 Task: View resources & education resources & education.
Action: Mouse moved to (657, 73)
Screenshot: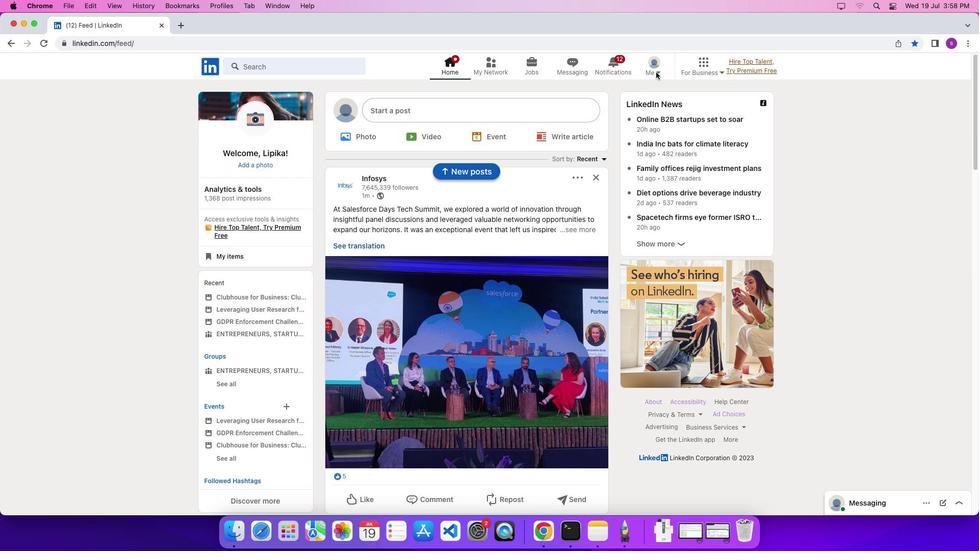 
Action: Mouse pressed left at (657, 73)
Screenshot: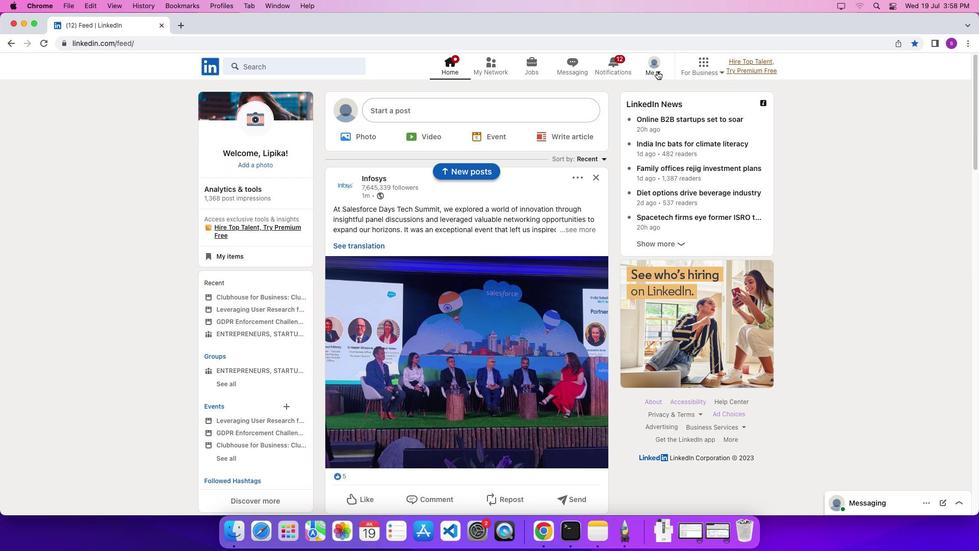 
Action: Mouse moved to (658, 72)
Screenshot: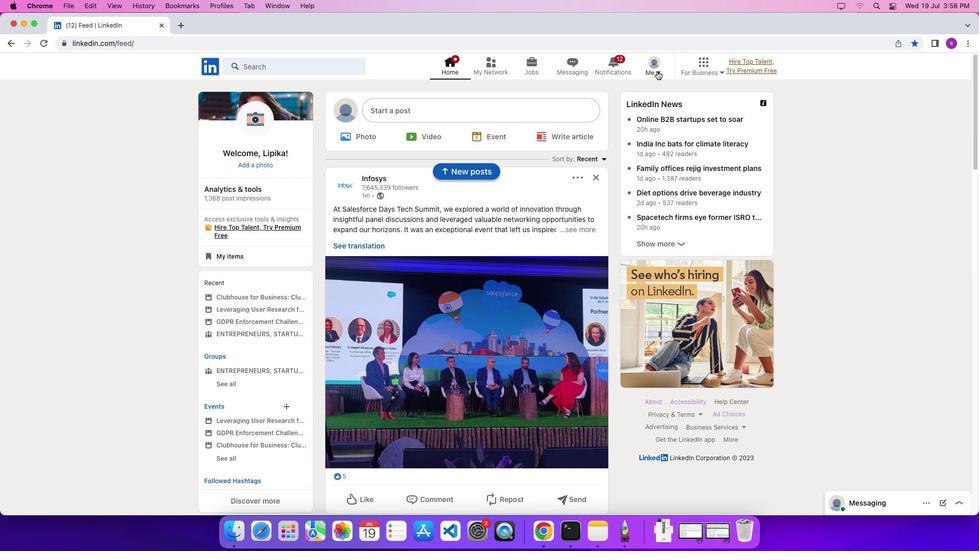 
Action: Mouse pressed left at (658, 72)
Screenshot: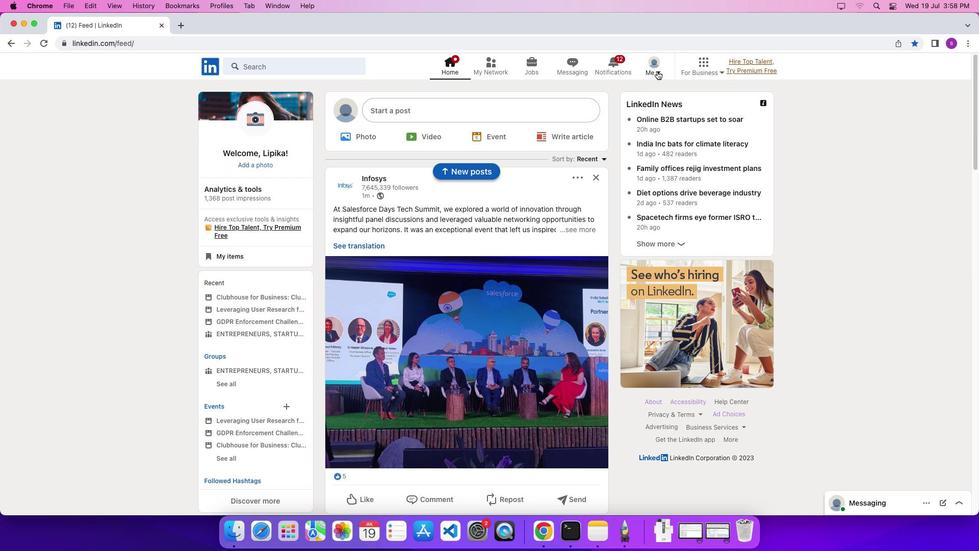 
Action: Mouse moved to (641, 127)
Screenshot: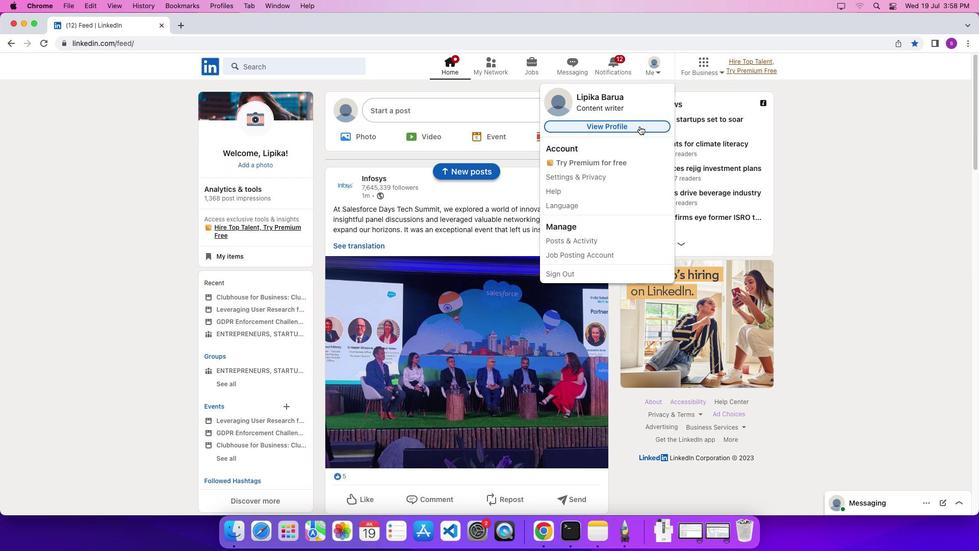 
Action: Mouse pressed left at (641, 127)
Screenshot: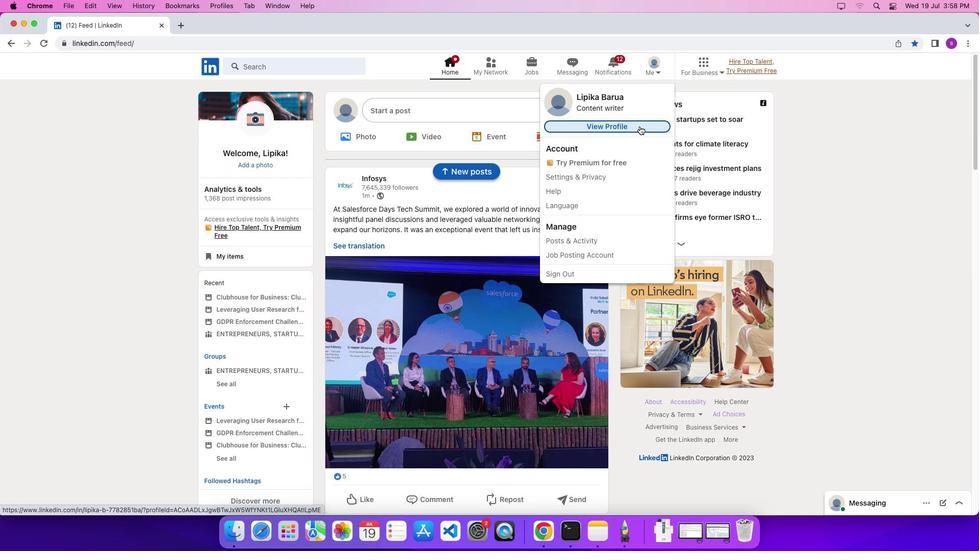 
Action: Mouse moved to (488, 359)
Screenshot: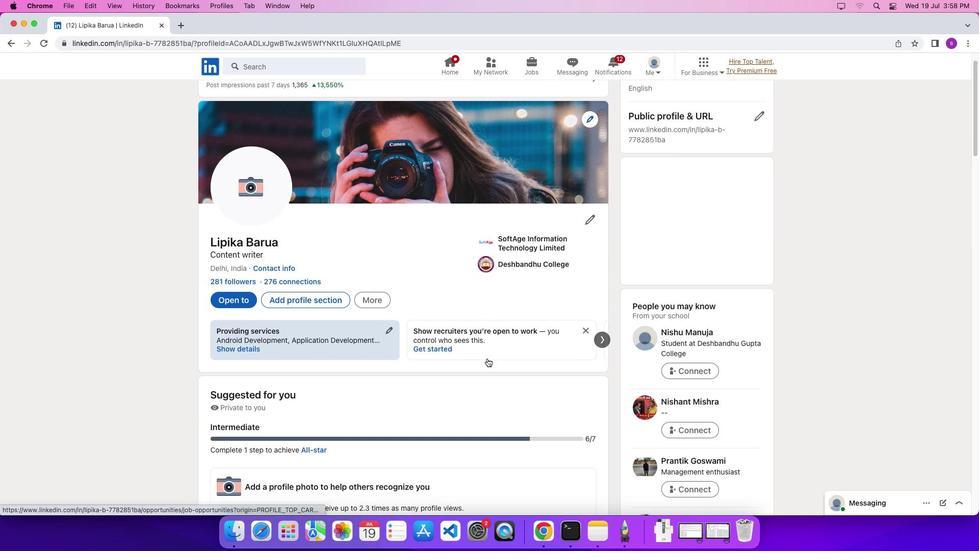 
Action: Mouse scrolled (488, 359) with delta (1, 1)
Screenshot: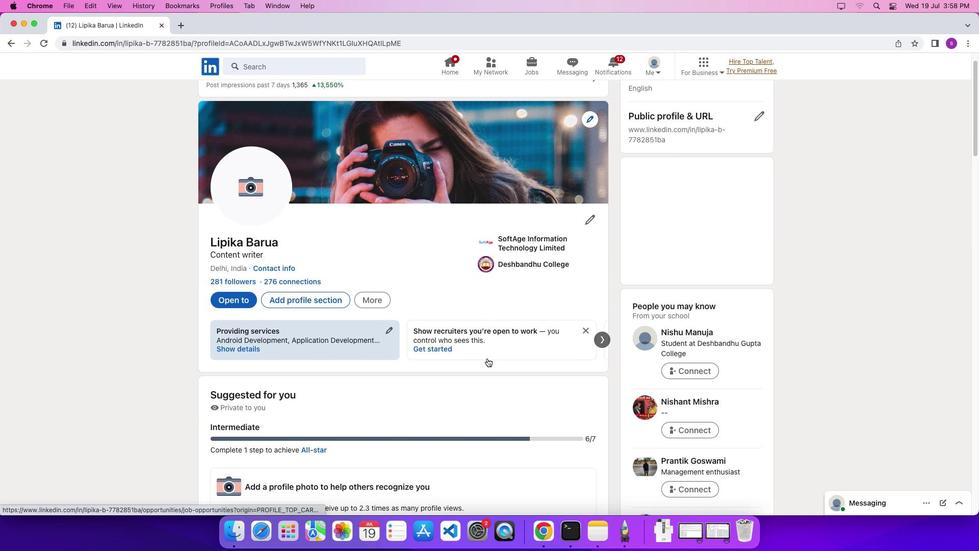 
Action: Mouse moved to (489, 359)
Screenshot: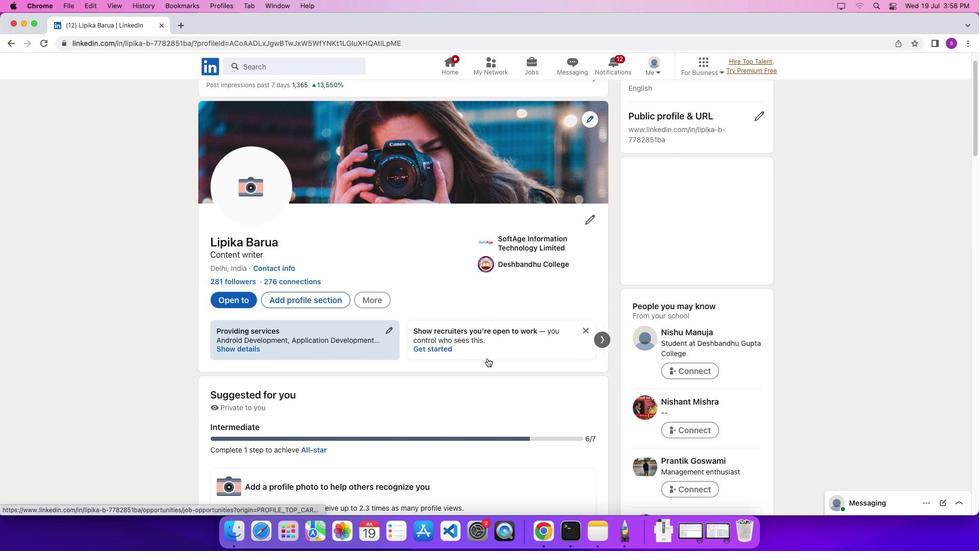 
Action: Mouse scrolled (489, 359) with delta (1, 1)
Screenshot: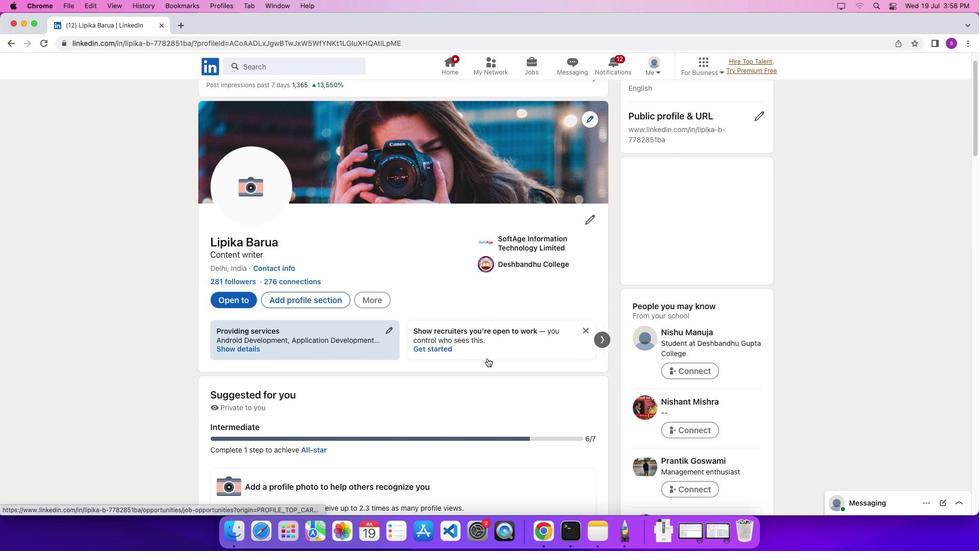 
Action: Mouse moved to (489, 359)
Screenshot: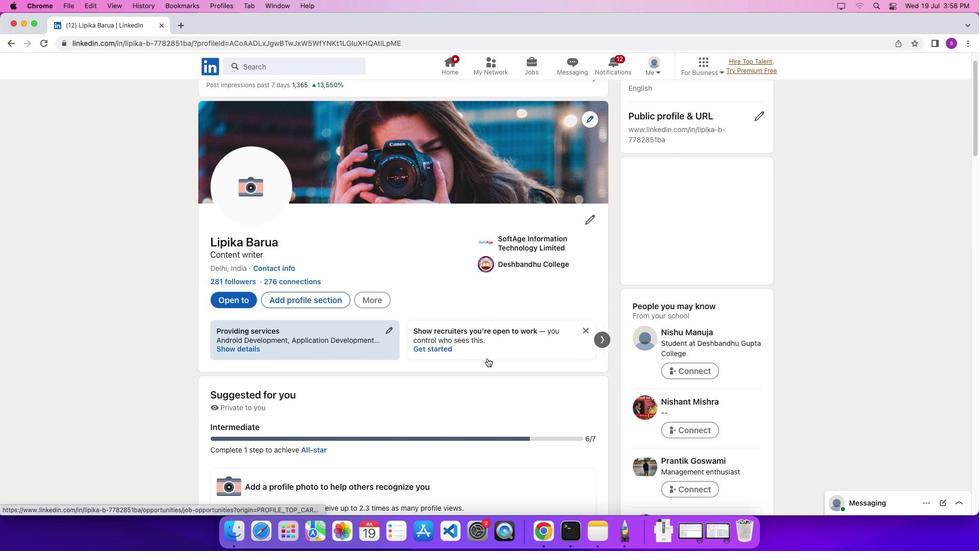 
Action: Mouse scrolled (489, 359) with delta (1, 0)
Screenshot: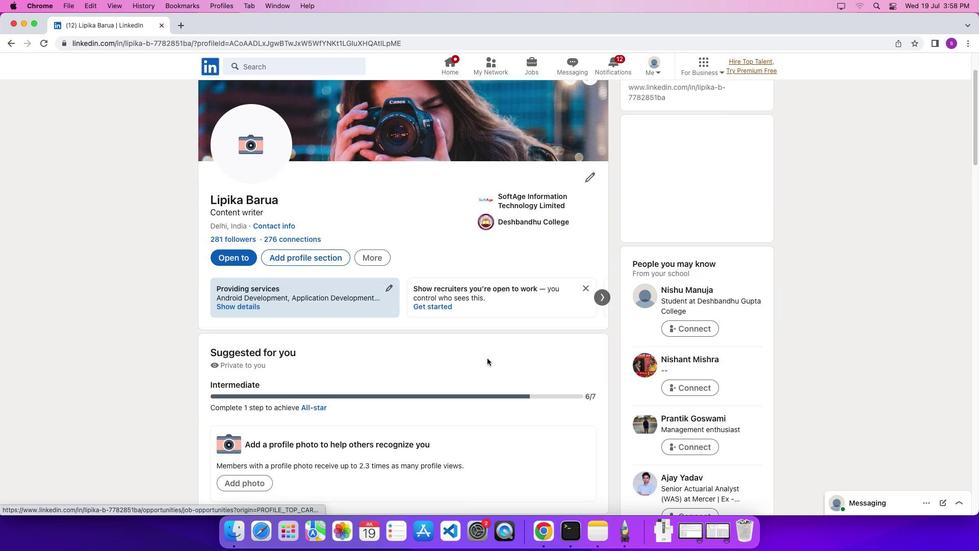 
Action: Mouse scrolled (489, 359) with delta (1, 1)
Screenshot: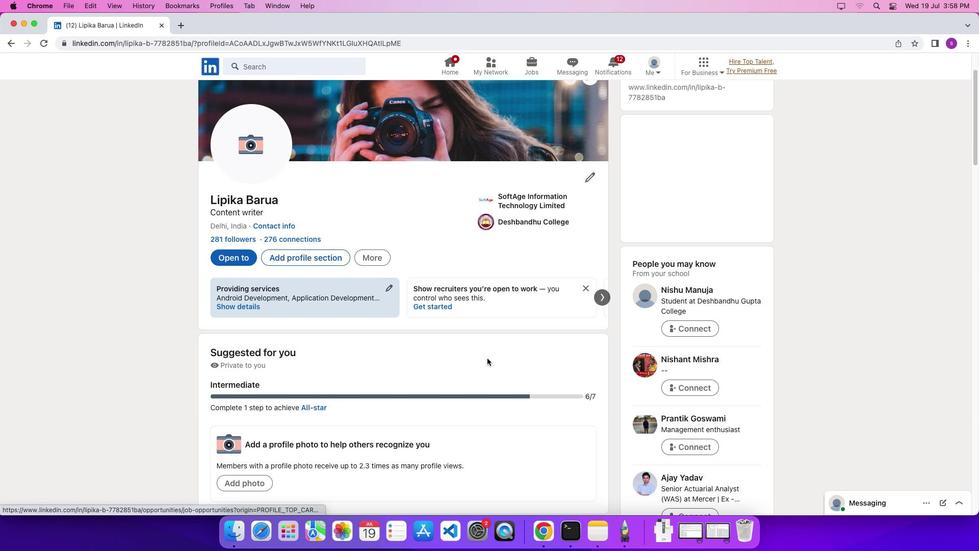 
Action: Mouse scrolled (489, 359) with delta (1, 1)
Screenshot: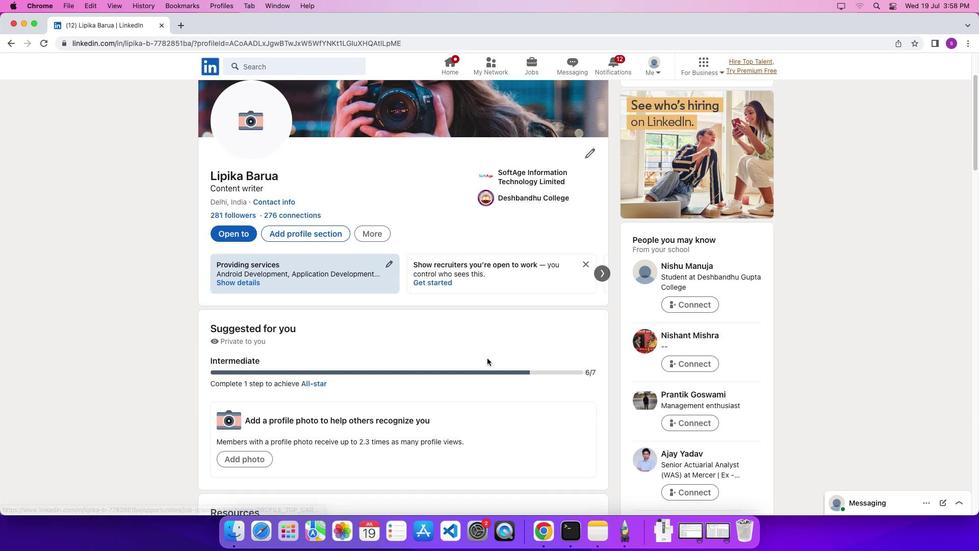 
Action: Mouse scrolled (489, 359) with delta (1, 1)
Screenshot: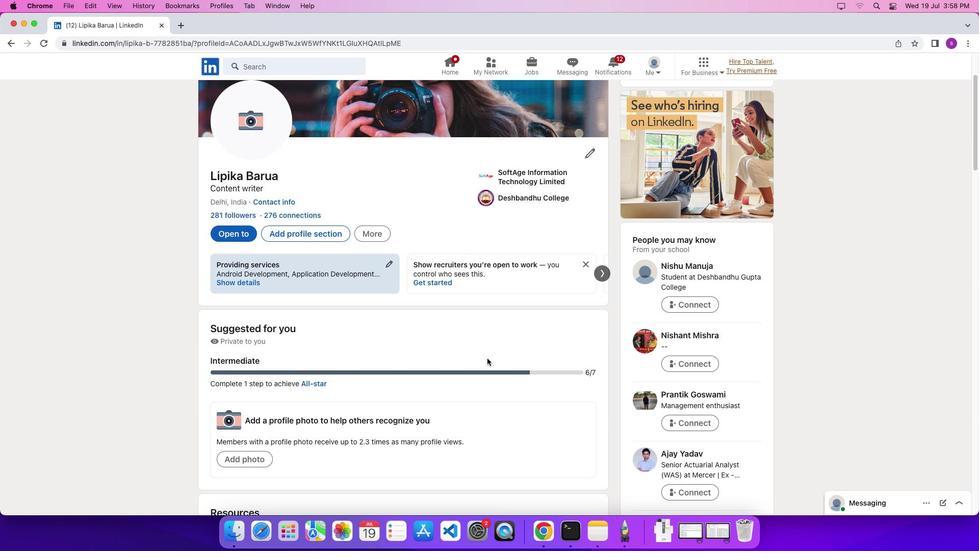 
Action: Mouse scrolled (489, 359) with delta (1, 1)
Screenshot: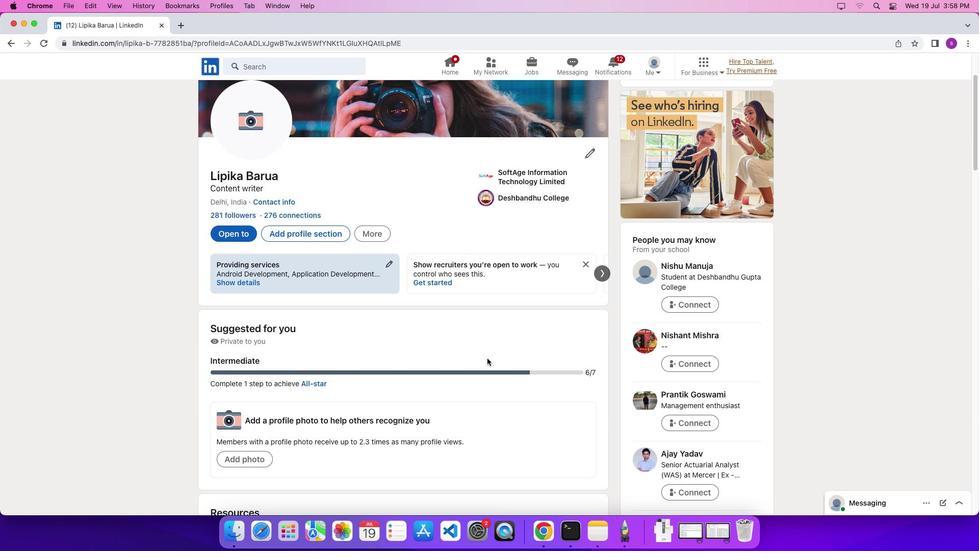 
Action: Mouse scrolled (489, 359) with delta (1, 0)
Screenshot: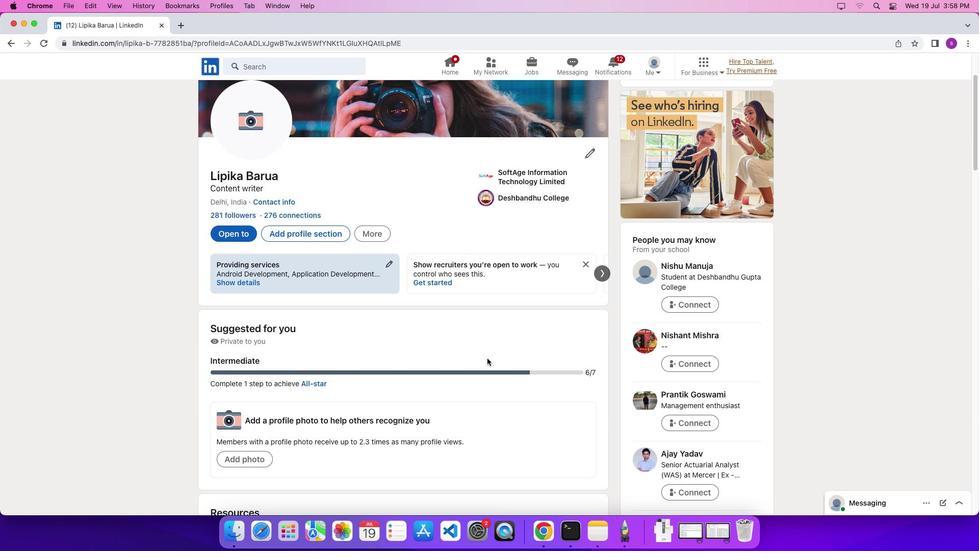 
Action: Mouse scrolled (489, 359) with delta (1, 1)
Screenshot: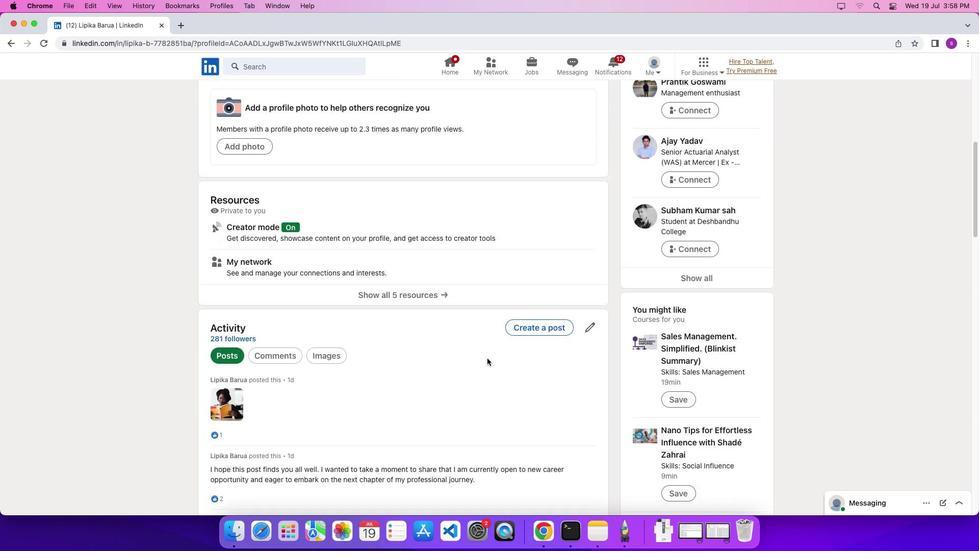 
Action: Mouse scrolled (489, 359) with delta (1, 1)
Screenshot: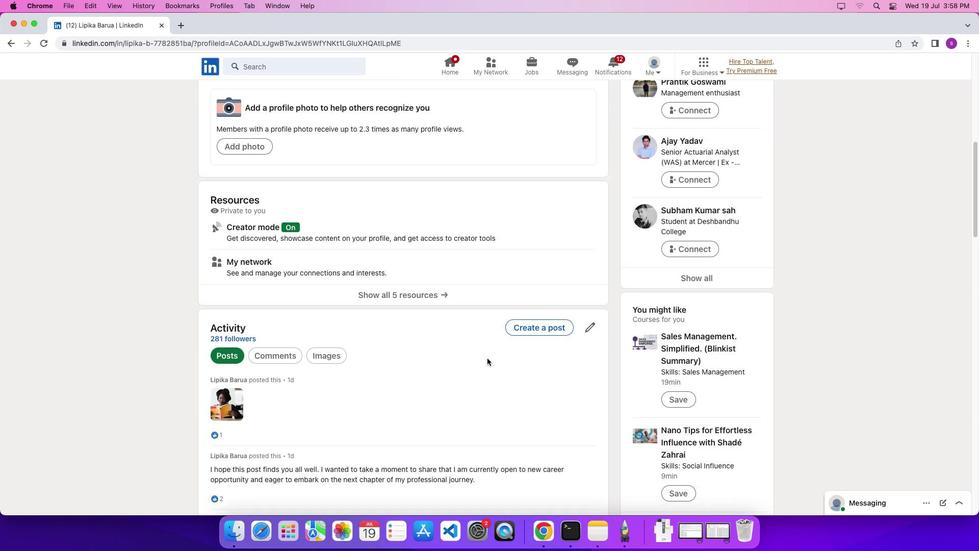 
Action: Mouse scrolled (489, 359) with delta (1, -1)
Screenshot: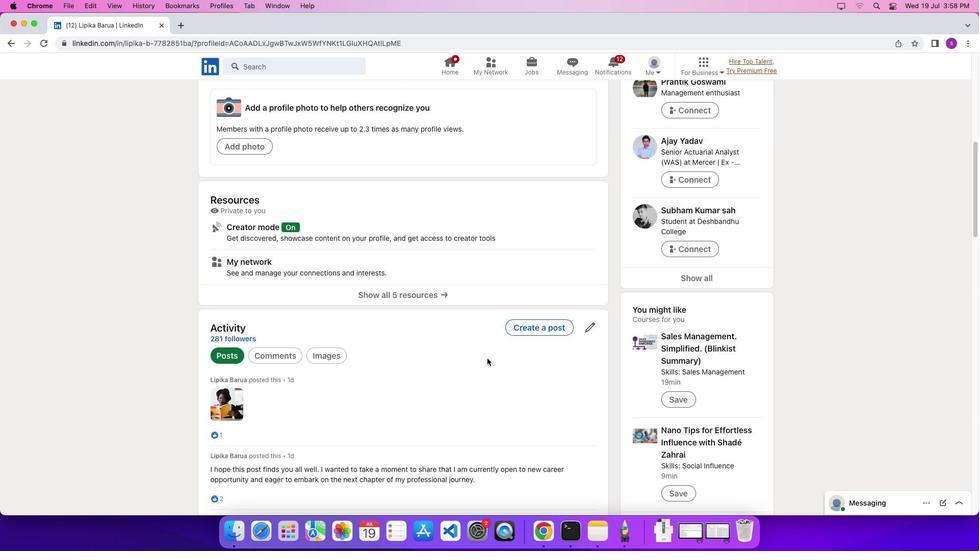 
Action: Mouse scrolled (489, 359) with delta (1, 1)
Screenshot: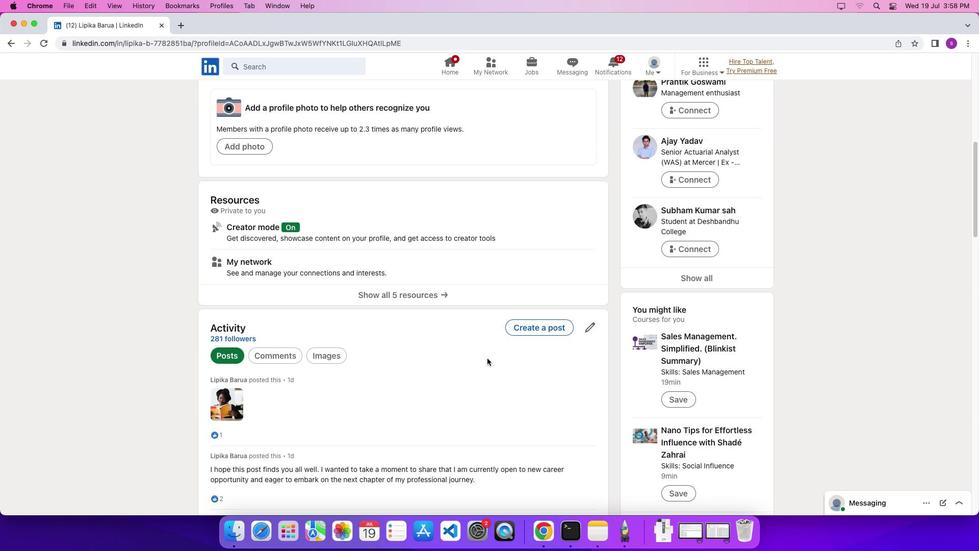 
Action: Mouse scrolled (489, 359) with delta (1, 1)
Screenshot: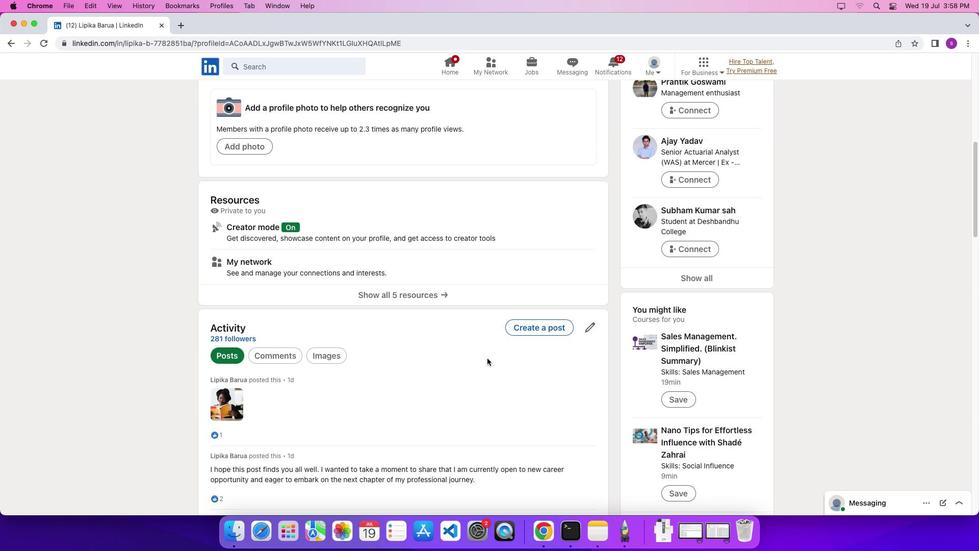 
Action: Mouse scrolled (489, 359) with delta (1, -1)
Screenshot: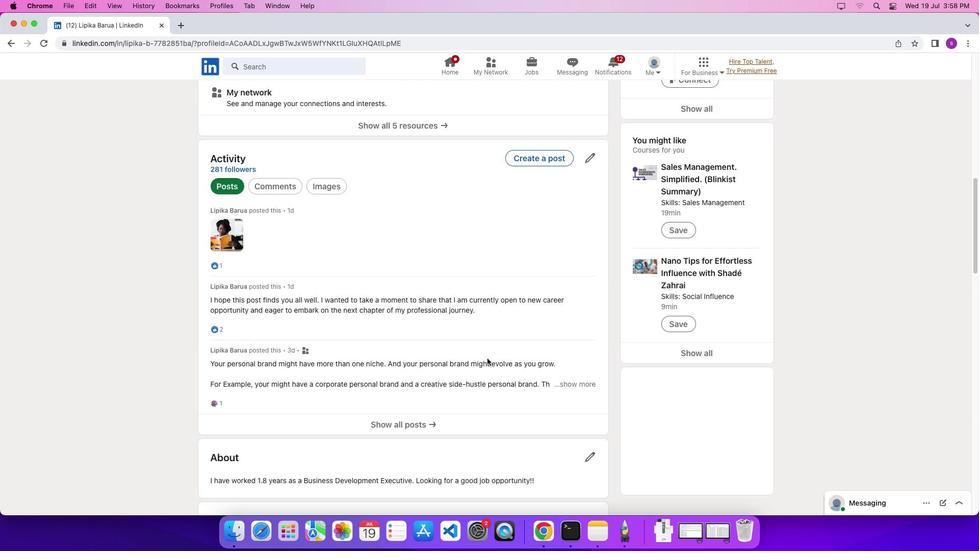 
Action: Mouse scrolled (489, 359) with delta (1, 1)
Screenshot: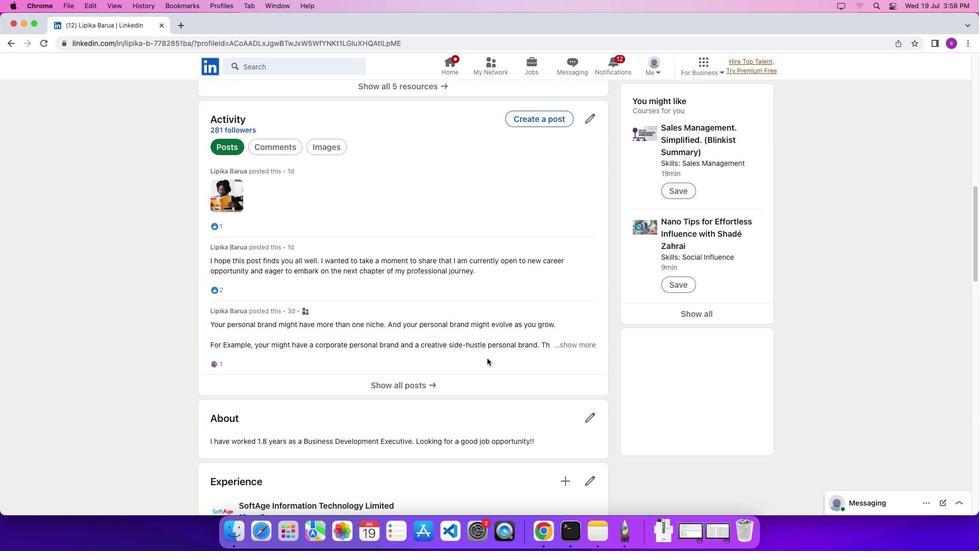 
Action: Mouse scrolled (489, 359) with delta (1, 1)
Screenshot: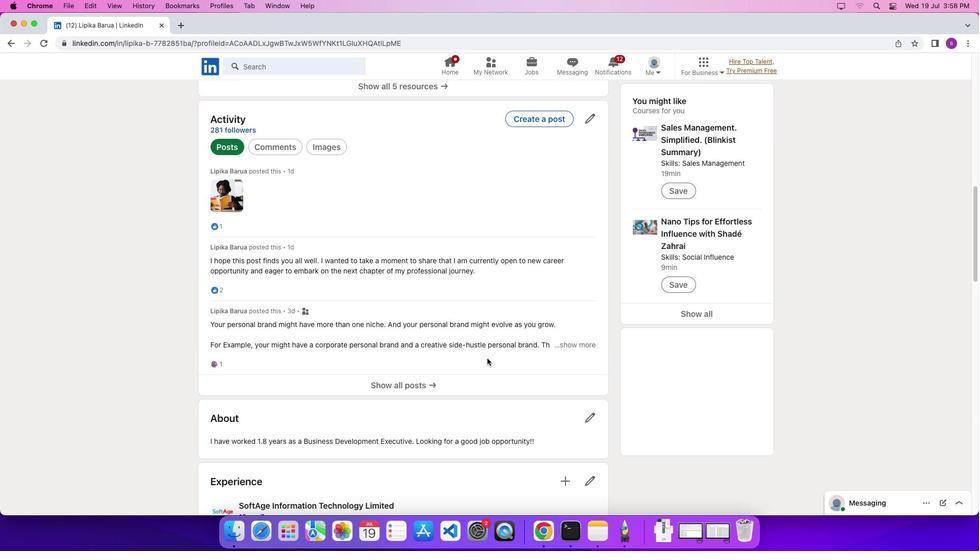
Action: Mouse scrolled (489, 359) with delta (1, -2)
Screenshot: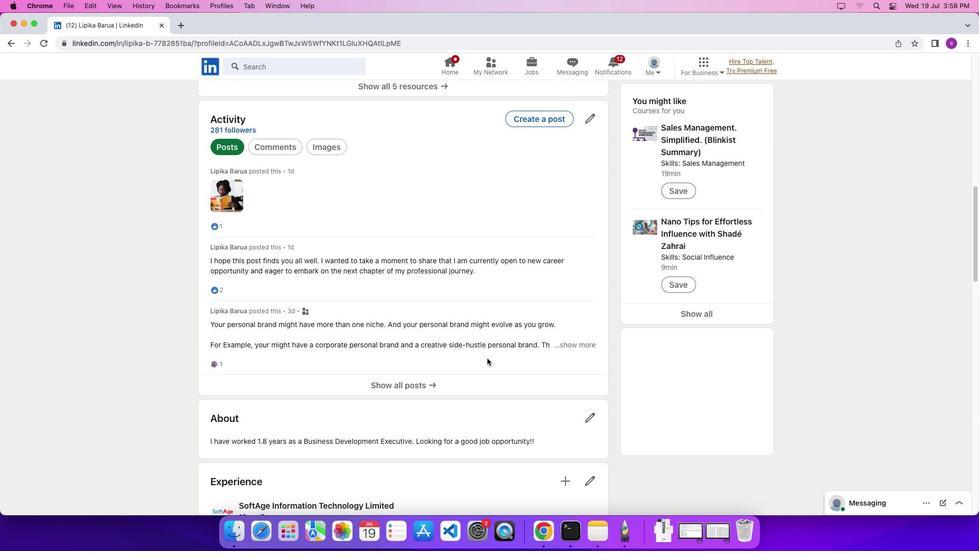 
Action: Mouse scrolled (489, 359) with delta (1, -4)
Screenshot: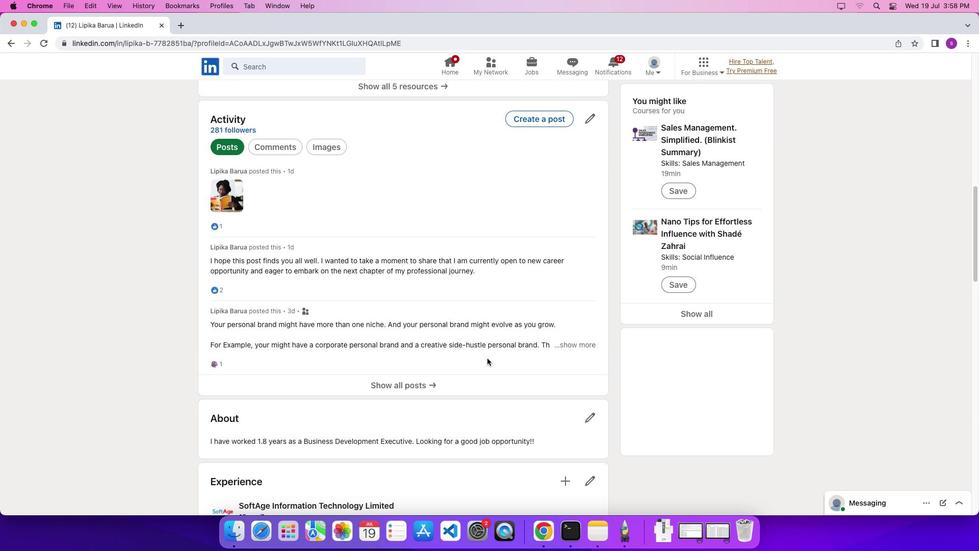
Action: Mouse scrolled (489, 359) with delta (1, -4)
Screenshot: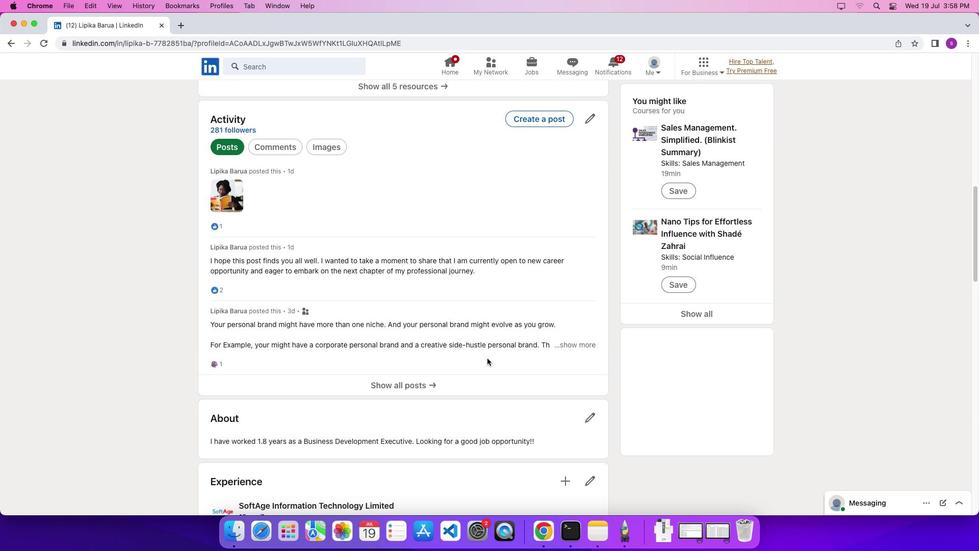 
Action: Mouse scrolled (489, 359) with delta (1, 1)
Screenshot: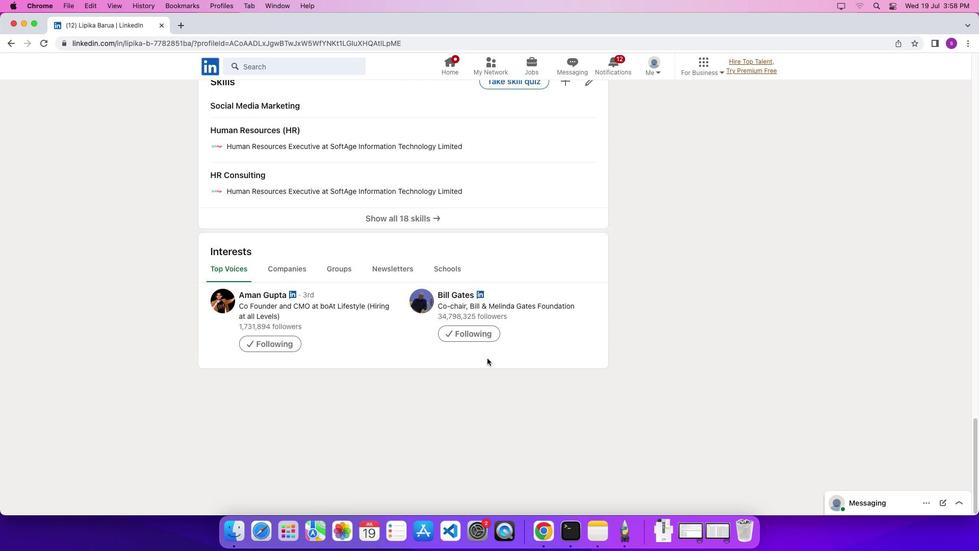 
Action: Mouse scrolled (489, 359) with delta (1, 1)
Screenshot: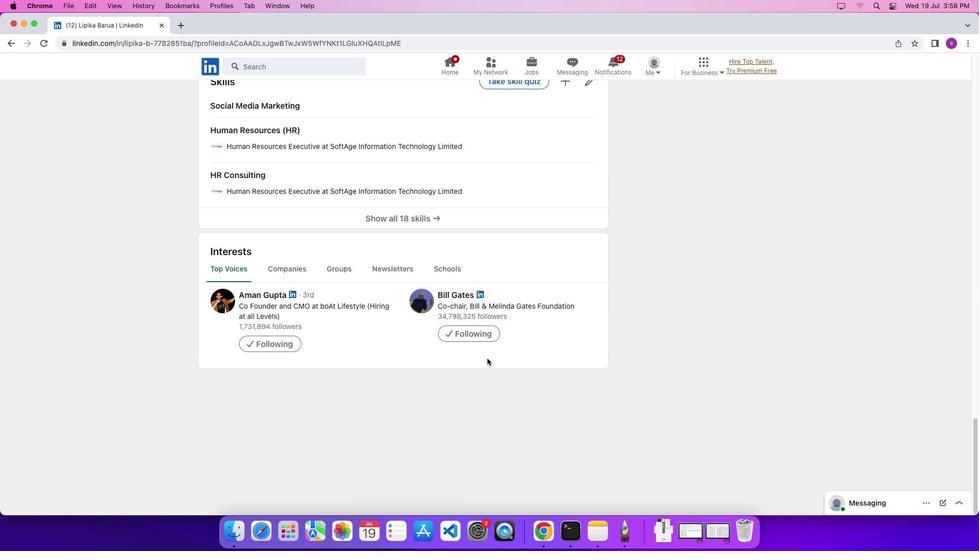 
Action: Mouse scrolled (489, 359) with delta (1, -1)
Screenshot: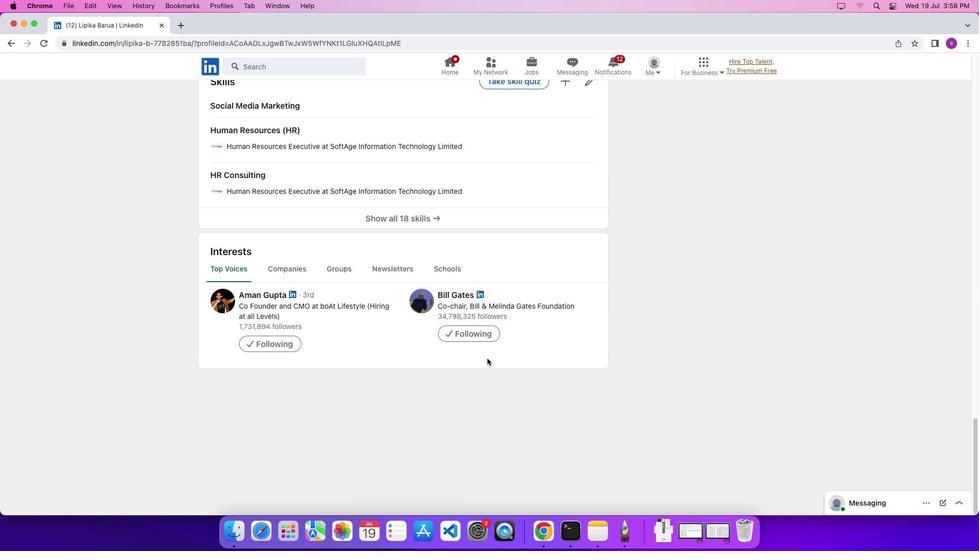 
Action: Mouse scrolled (489, 359) with delta (1, -3)
Screenshot: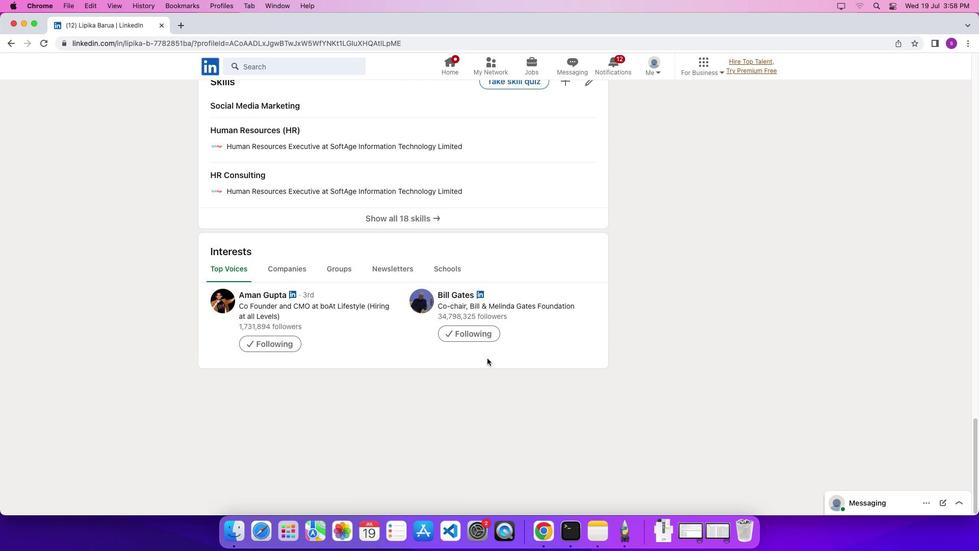 
Action: Mouse scrolled (489, 359) with delta (1, 1)
Screenshot: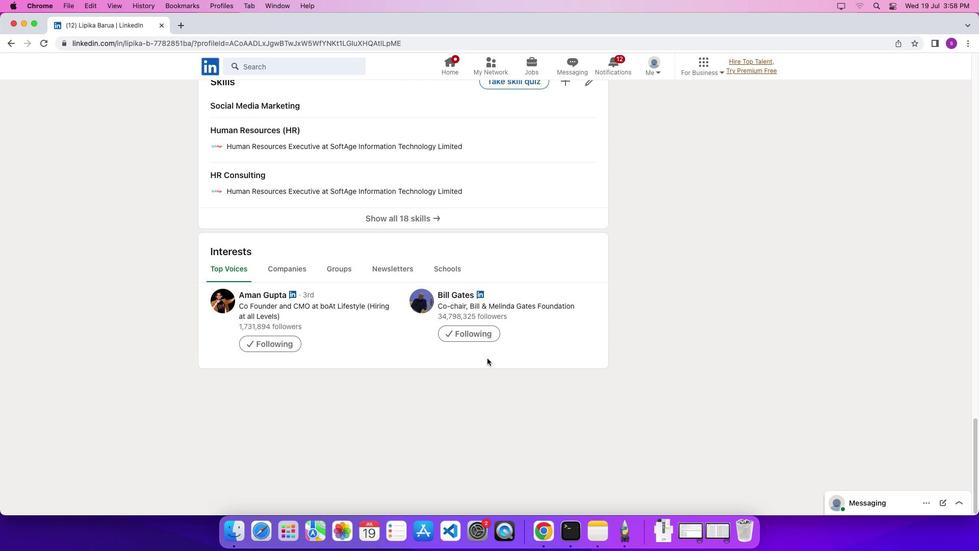 
Action: Mouse scrolled (489, 359) with delta (1, 1)
Screenshot: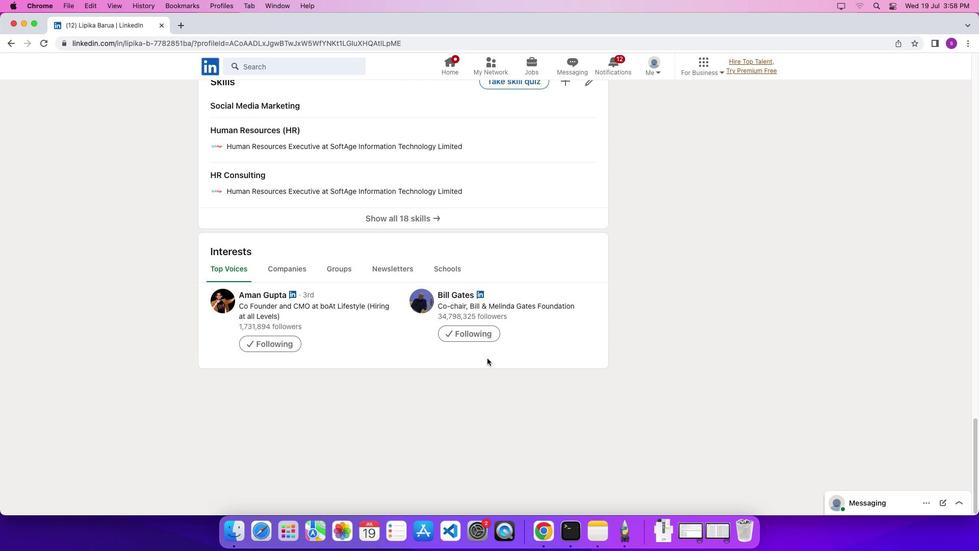 
Action: Mouse moved to (437, 430)
Screenshot: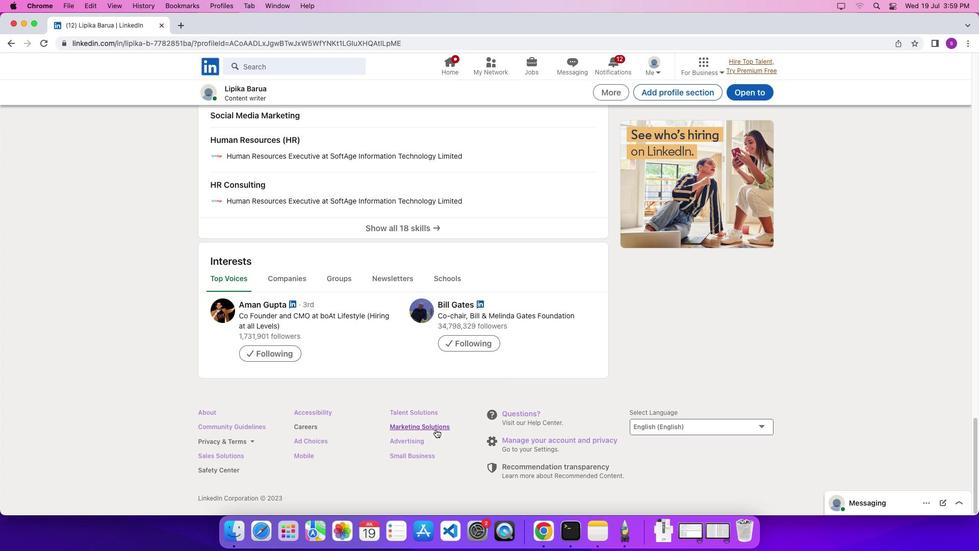 
Action: Mouse pressed left at (437, 430)
Screenshot: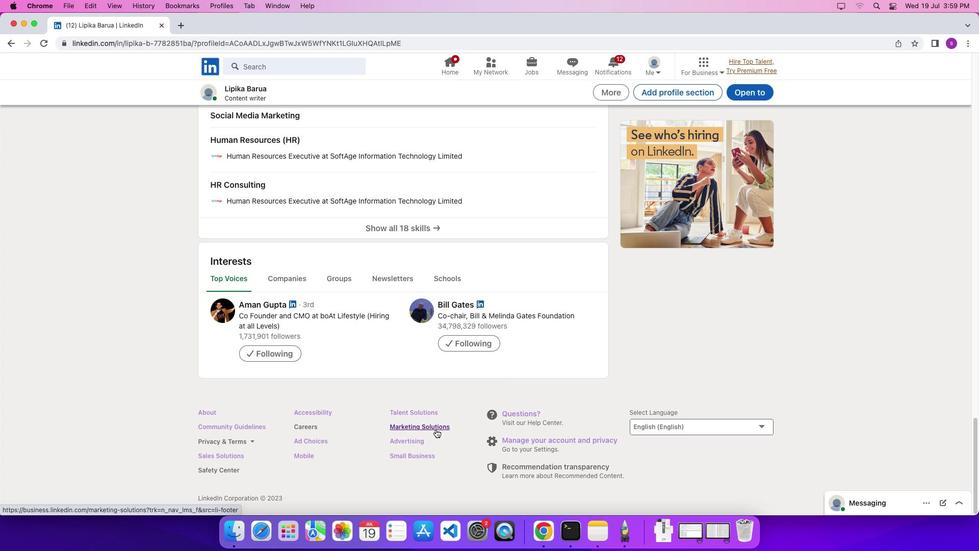 
Action: Mouse moved to (621, 87)
Screenshot: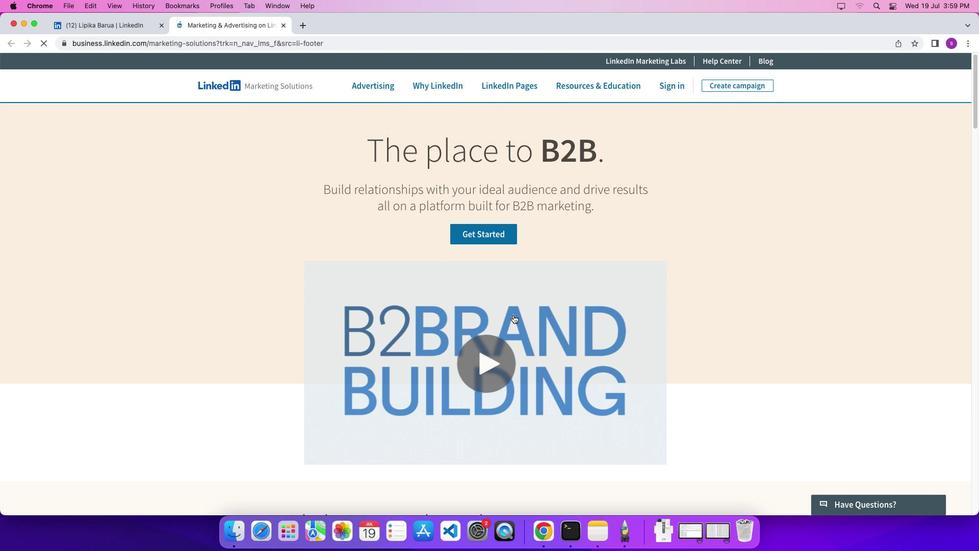 
Action: Mouse pressed left at (621, 87)
Screenshot: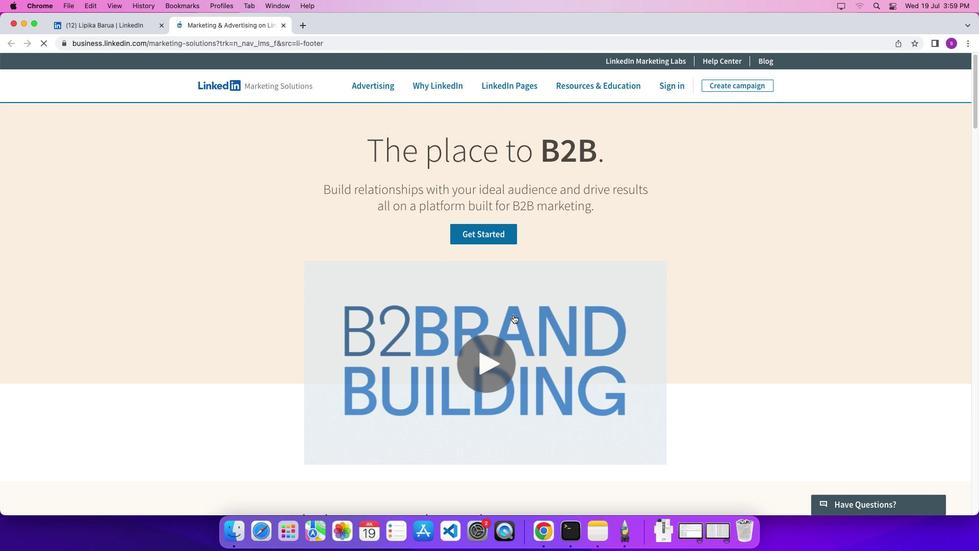 
Action: Mouse moved to (591, 314)
Screenshot: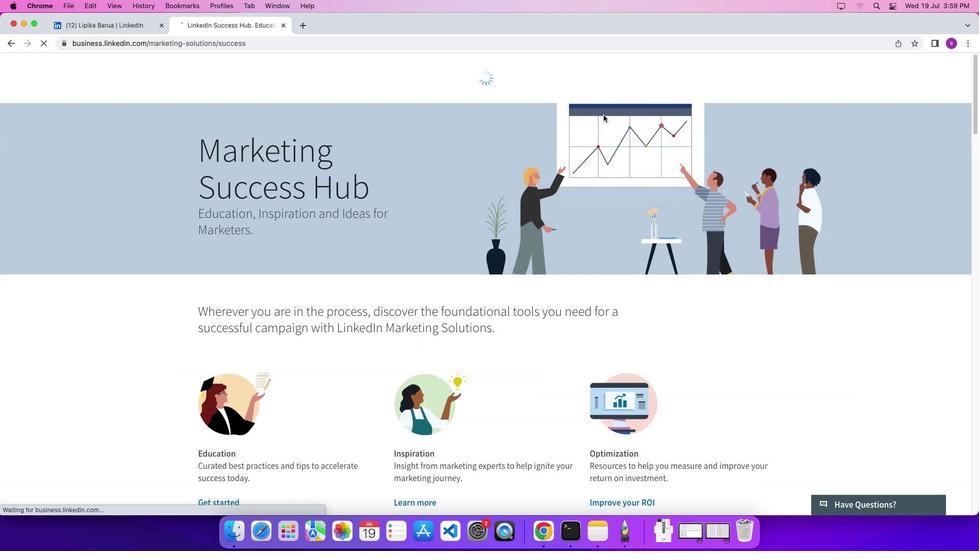
Action: Mouse scrolled (591, 314) with delta (1, 1)
Screenshot: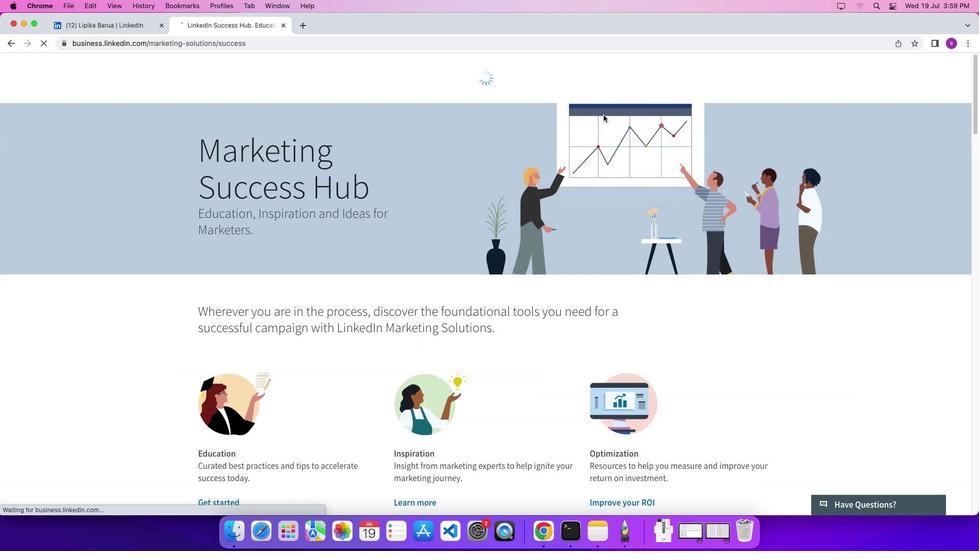 
Action: Mouse scrolled (591, 314) with delta (1, 1)
Screenshot: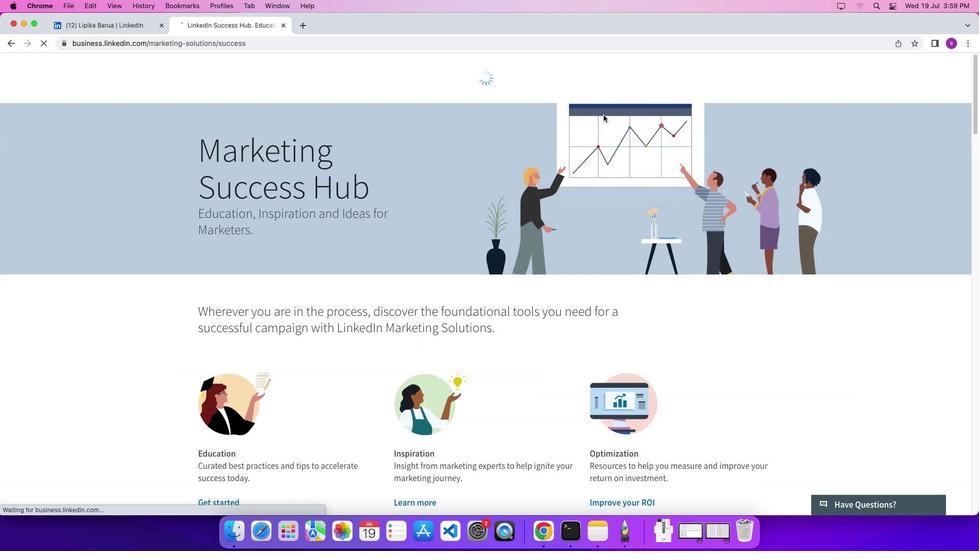 
Action: Mouse scrolled (591, 314) with delta (1, -1)
Screenshot: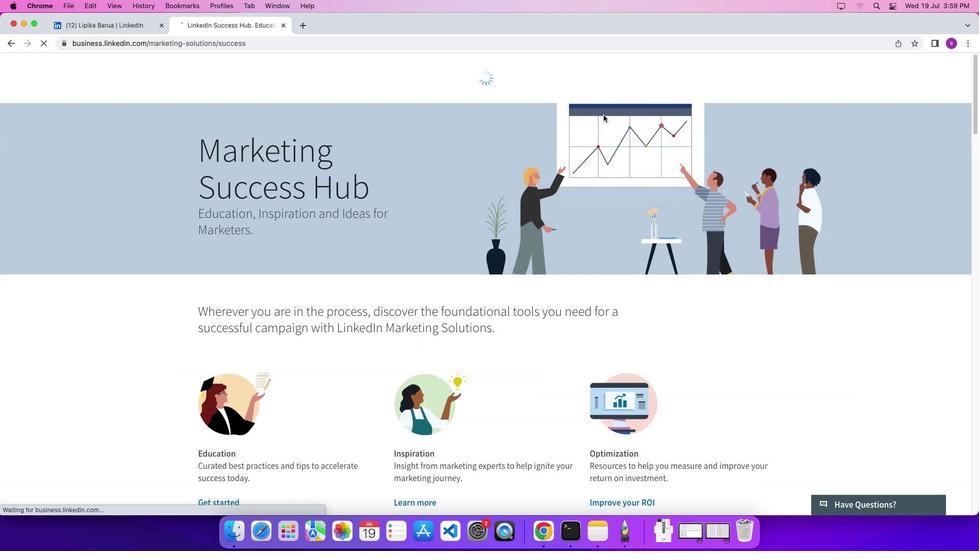 
Action: Mouse scrolled (591, 314) with delta (1, 2)
Screenshot: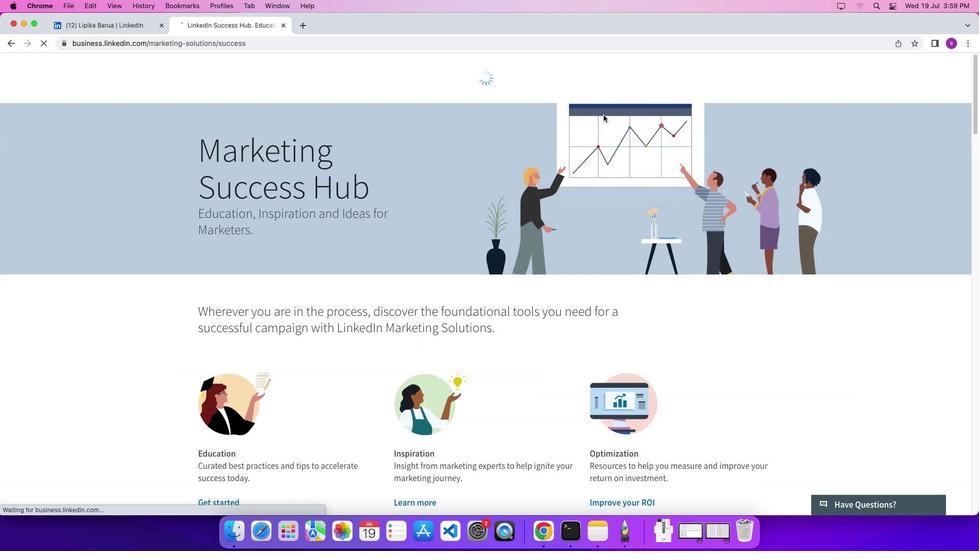 
Action: Mouse scrolled (591, 314) with delta (1, 2)
Screenshot: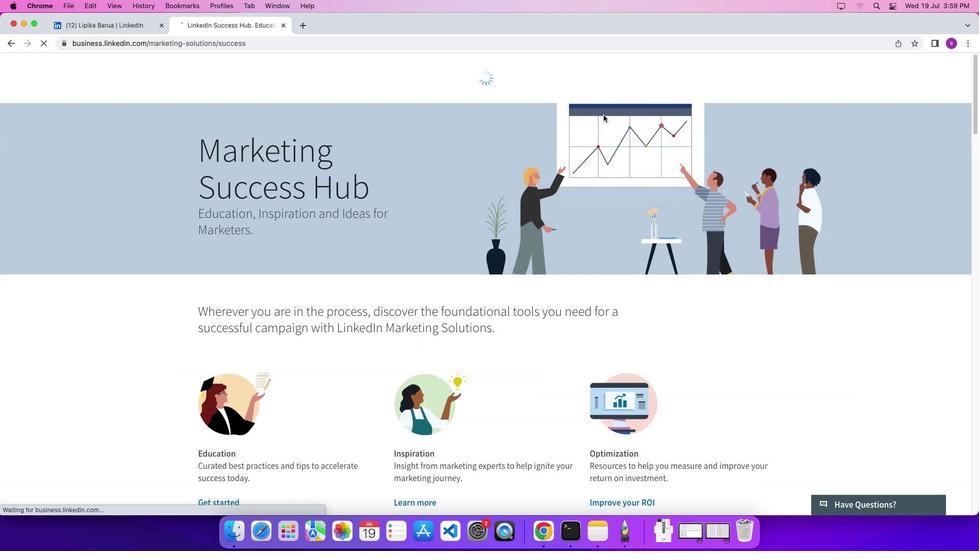 
Action: Mouse scrolled (591, 314) with delta (1, 5)
Screenshot: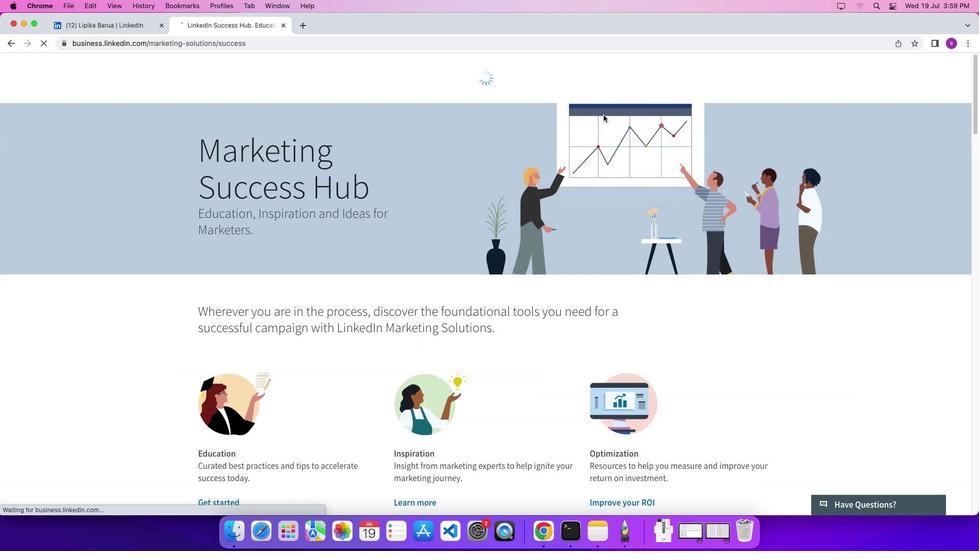 
Action: Mouse scrolled (591, 314) with delta (1, 7)
Screenshot: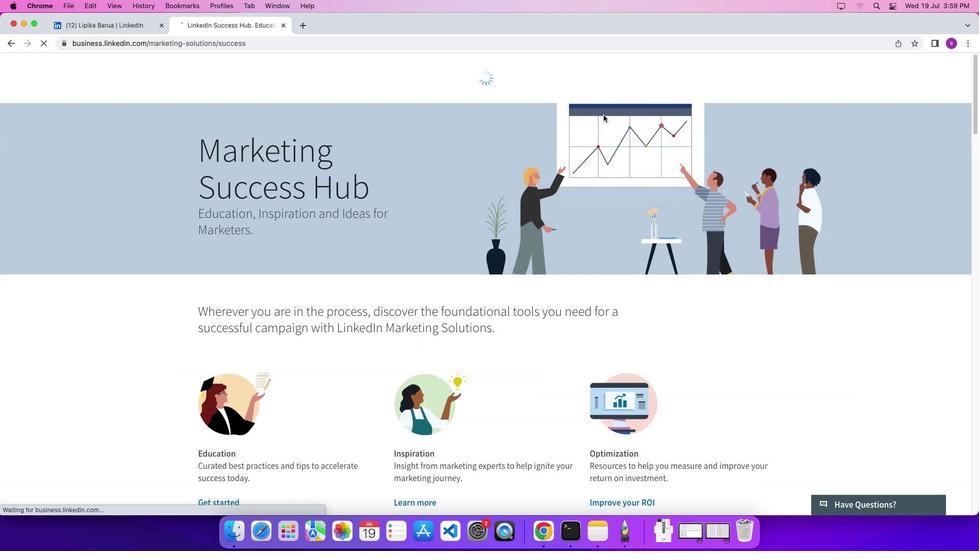 
